 Task: Create in the project AgileMentor in Backlog an issue 'Upgrade the caching mechanism of a web application to improve response time and reduce server load', assign it to team member softage.1@softage.net and change the status to IN PROGRESS. Create in the project AgileMentor in Backlog an issue 'Create a new online platform for online data analysis courses with advanced data visualization and statistical analysis features', assign it to team member softage.2@softage.net and change the status to IN PROGRESS
Action: Mouse moved to (255, 271)
Screenshot: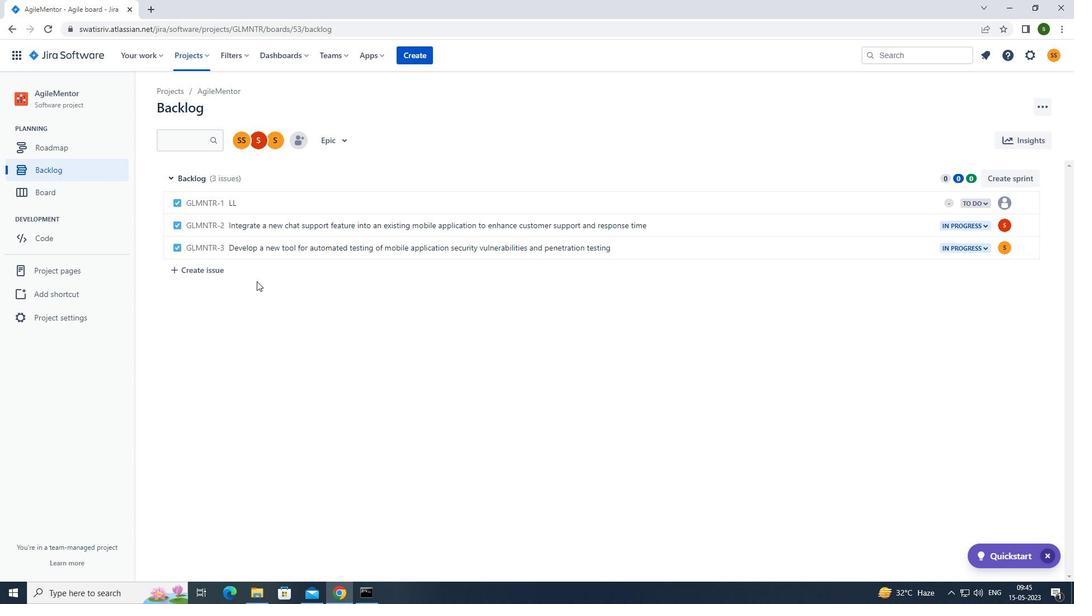 
Action: Mouse pressed left at (255, 271)
Screenshot: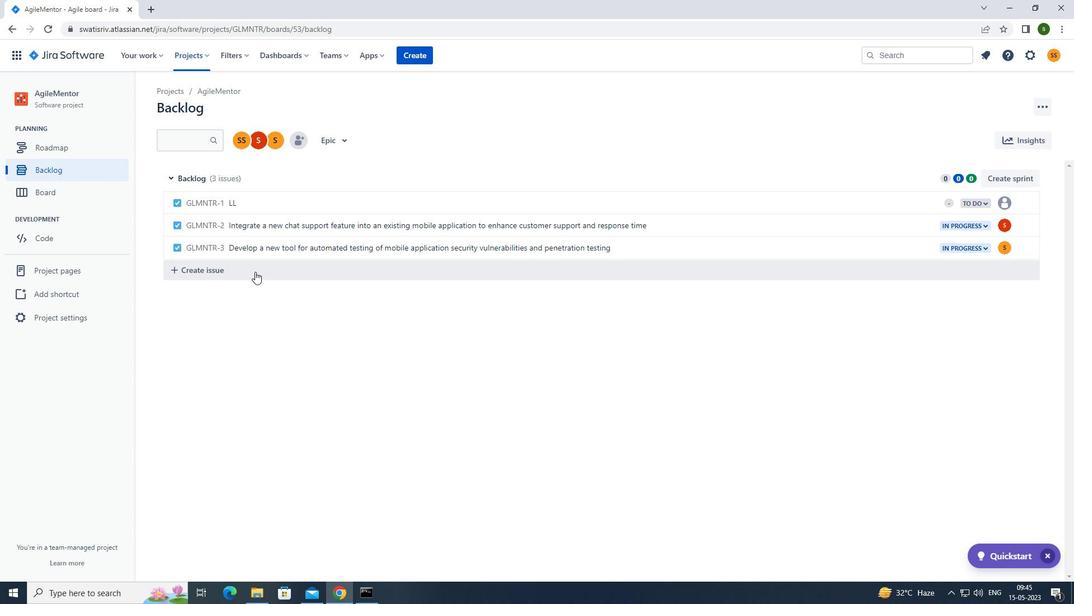 
Action: Mouse moved to (273, 271)
Screenshot: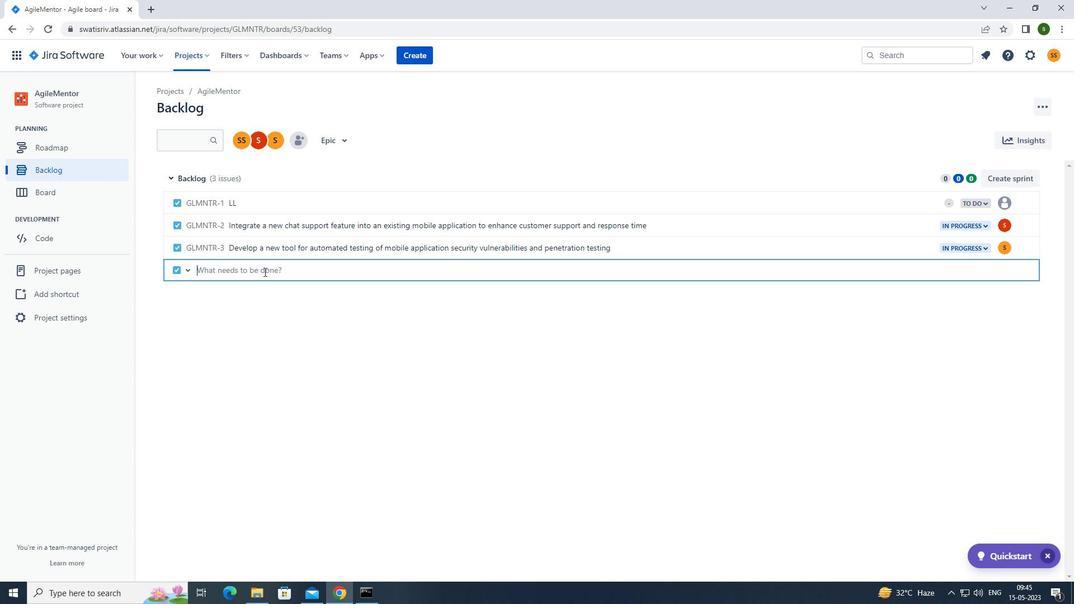 
Action: Key pressed <Key.caps_lock>u<Key.caps_lock>pgrade<Key.space>the<Key.space>caching<Key.space>mechanism<Key.space>of<Key.space>a<Key.space>web<Key.space>application<Key.space>to<Key.space>improve<Key.space>response<Key.space>time<Key.space>and<Key.space>reduce<Key.space>server<Key.space>load<Key.enter>
Screenshot: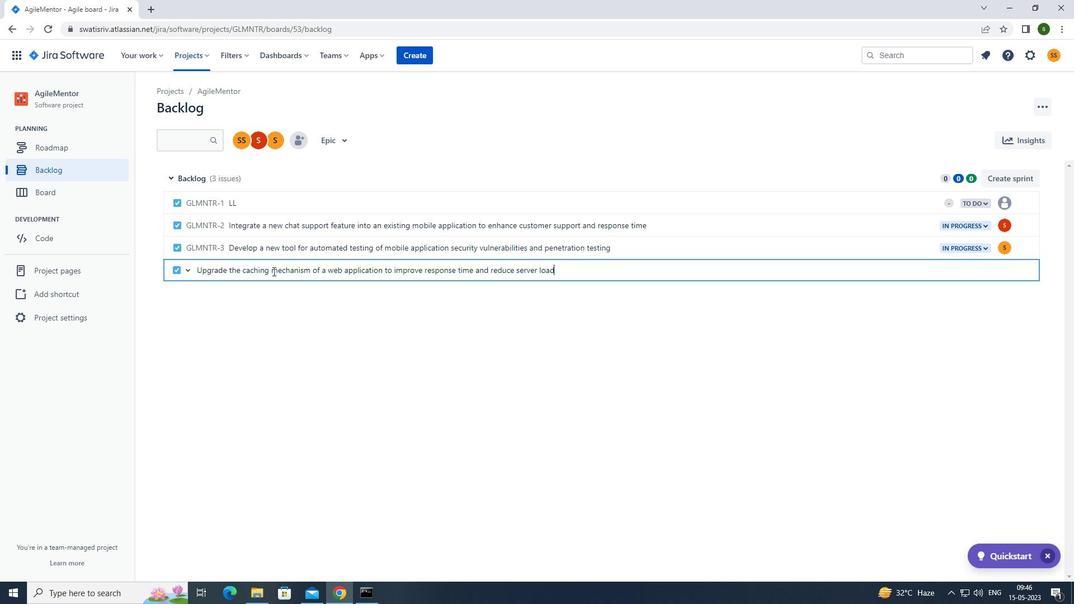 
Action: Mouse moved to (1003, 272)
Screenshot: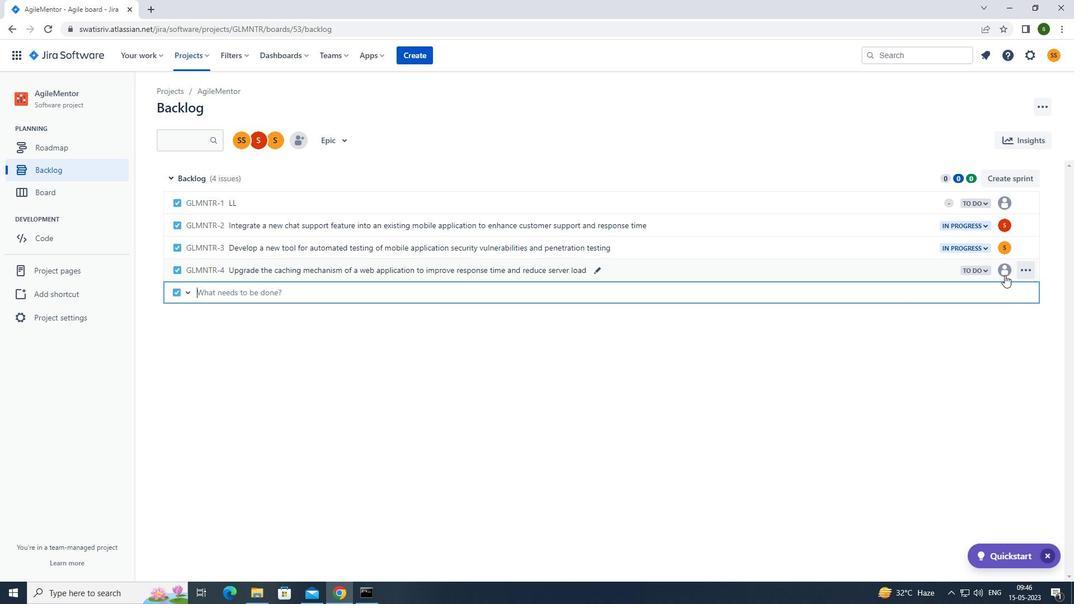 
Action: Mouse pressed left at (1003, 272)
Screenshot: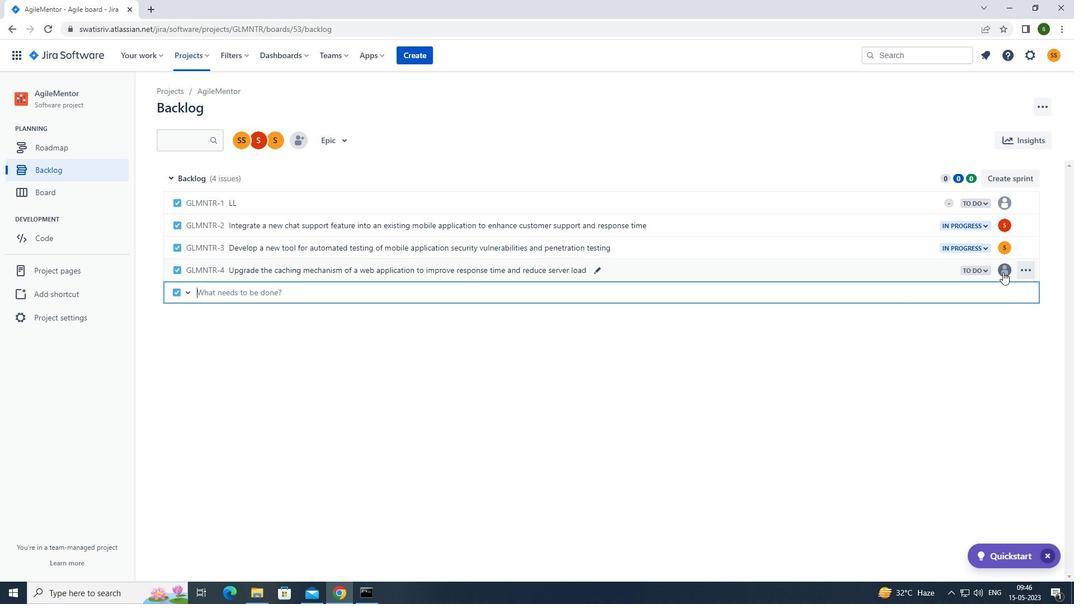 
Action: Mouse moved to (908, 391)
Screenshot: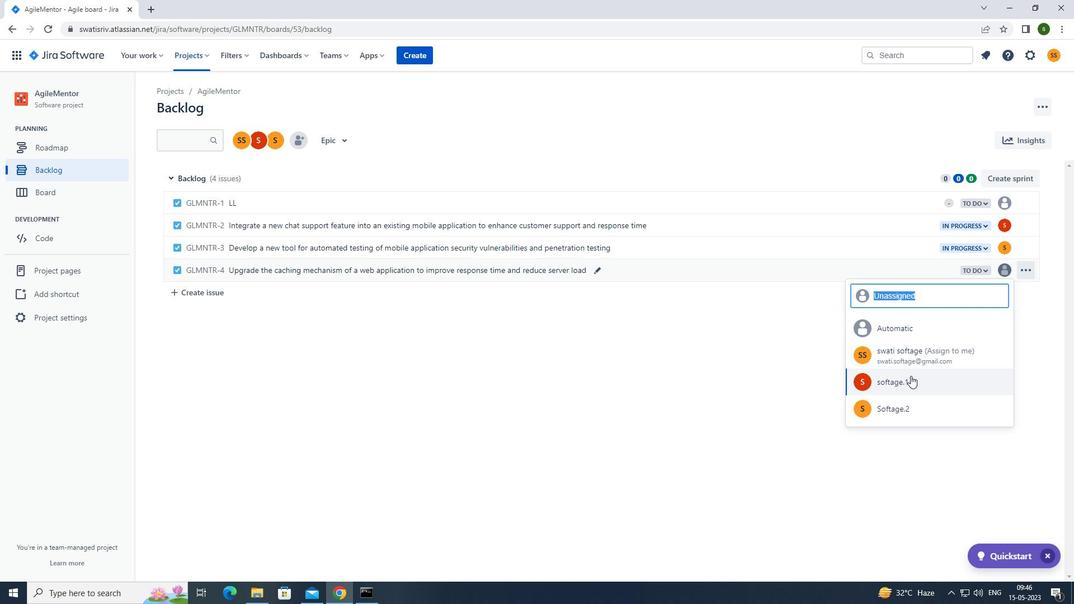 
Action: Mouse pressed left at (908, 391)
Screenshot: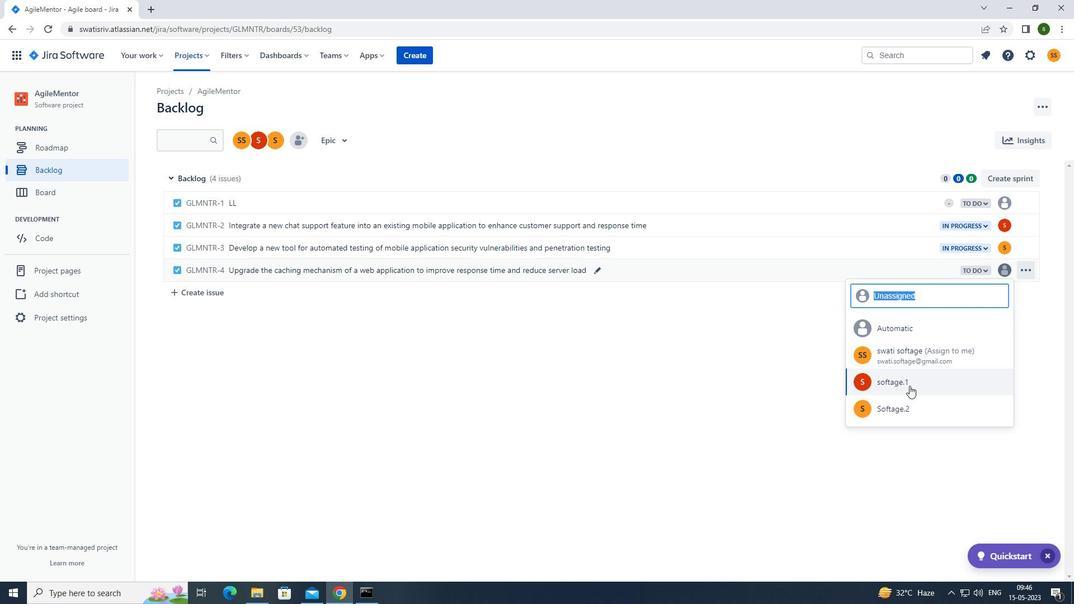 
Action: Mouse moved to (976, 266)
Screenshot: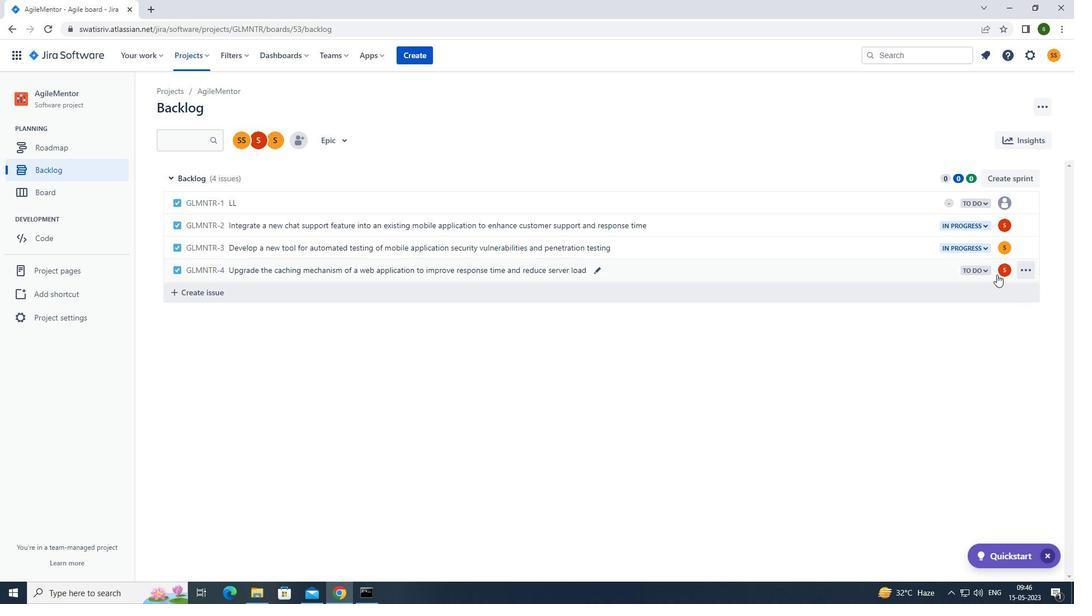 
Action: Mouse pressed left at (976, 266)
Screenshot: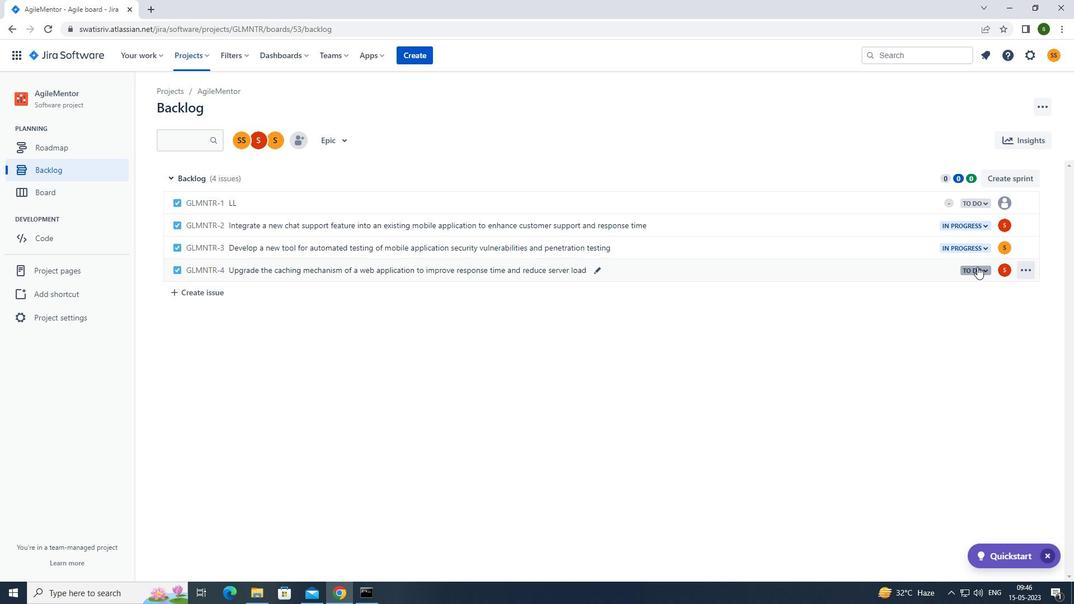 
Action: Mouse moved to (919, 293)
Screenshot: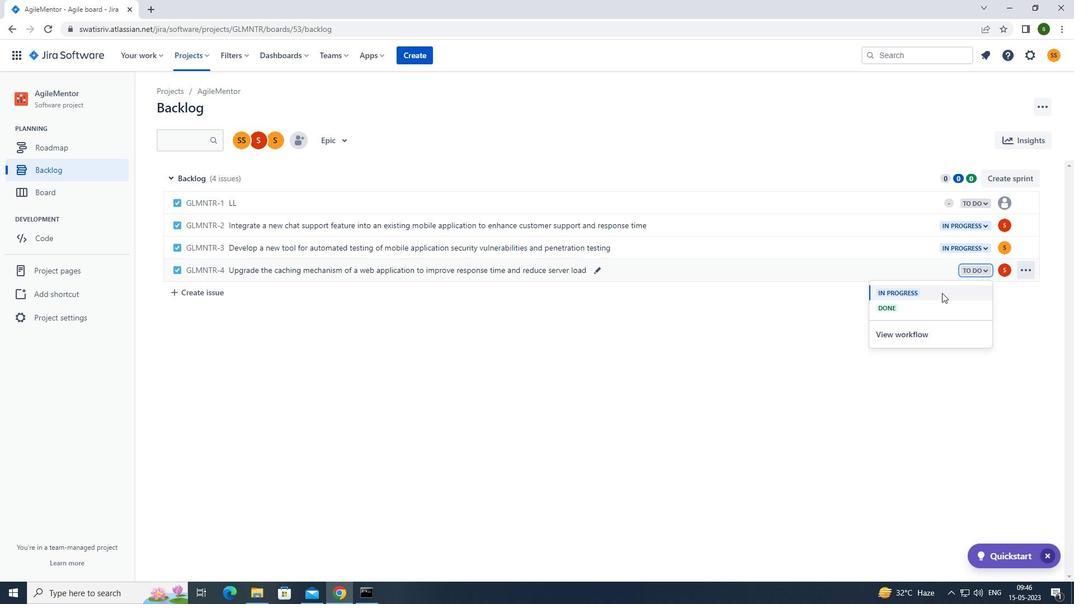 
Action: Mouse pressed left at (919, 293)
Screenshot: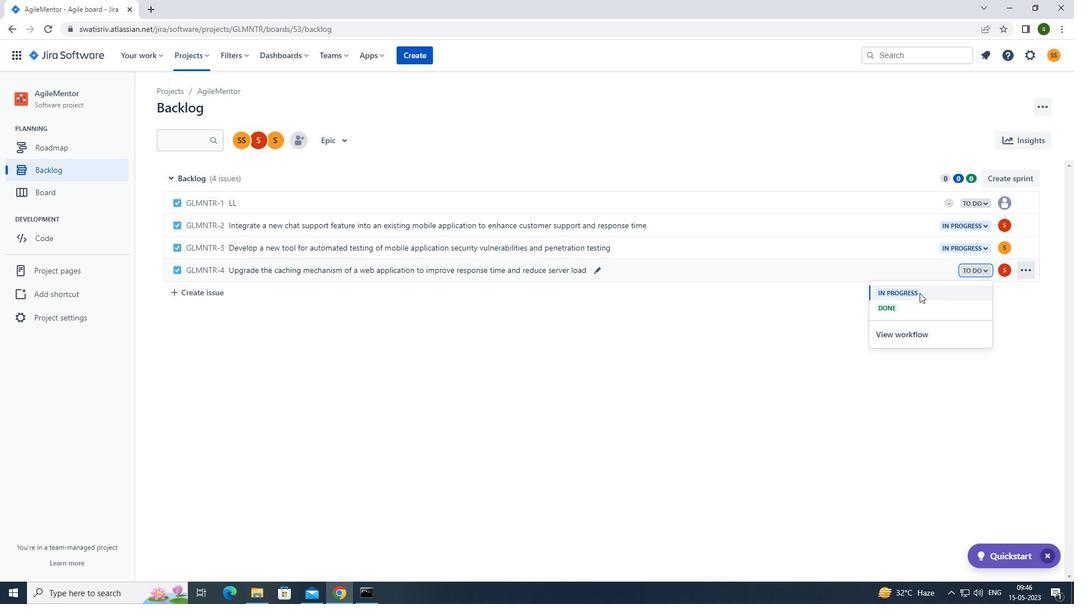 
Action: Mouse moved to (217, 295)
Screenshot: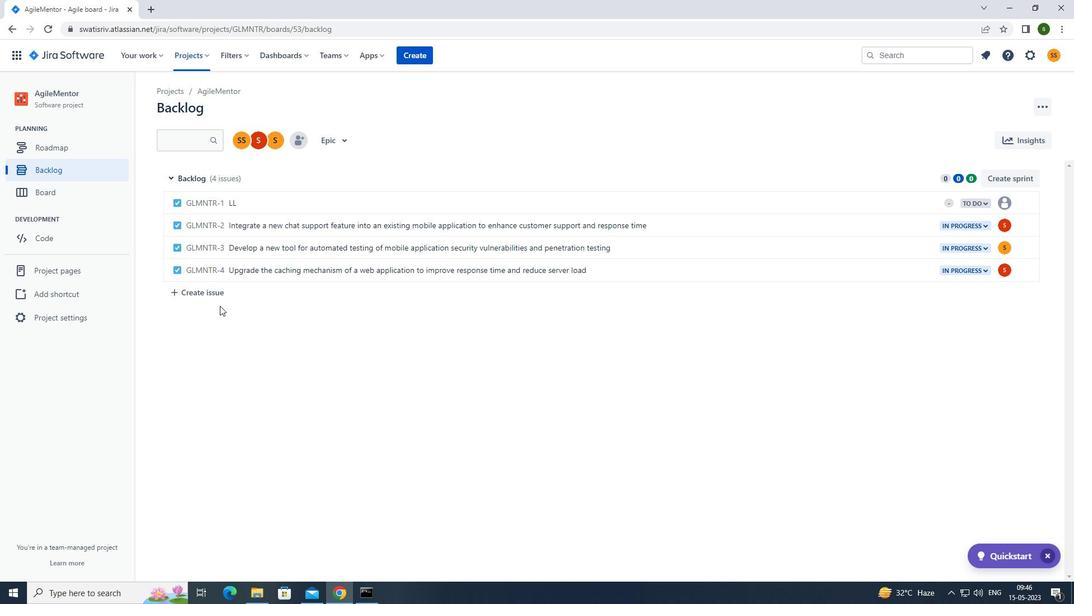 
Action: Mouse pressed left at (217, 295)
Screenshot: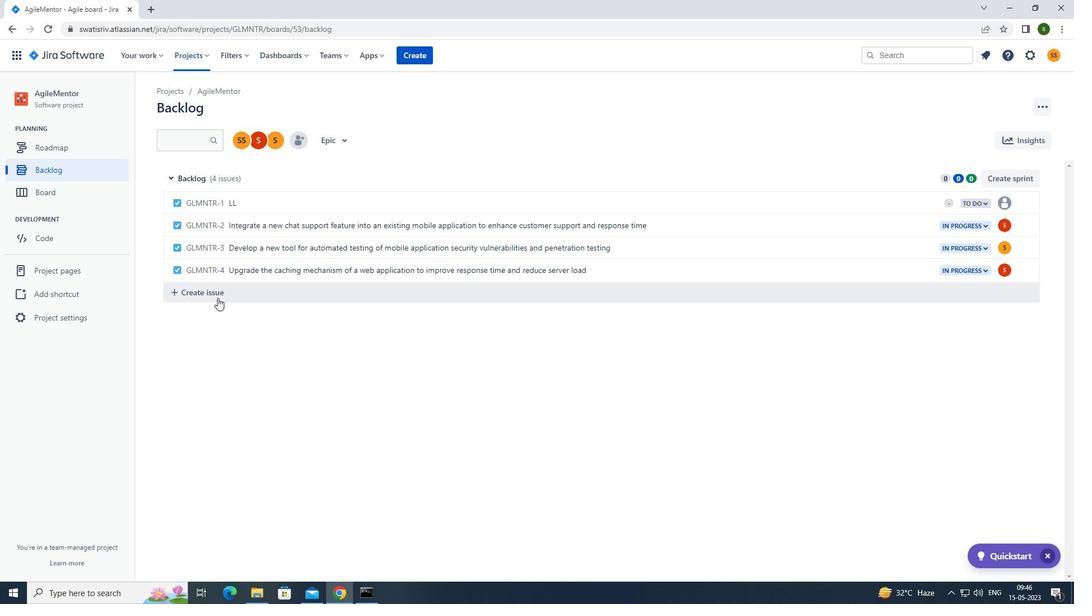 
Action: Mouse moved to (265, 295)
Screenshot: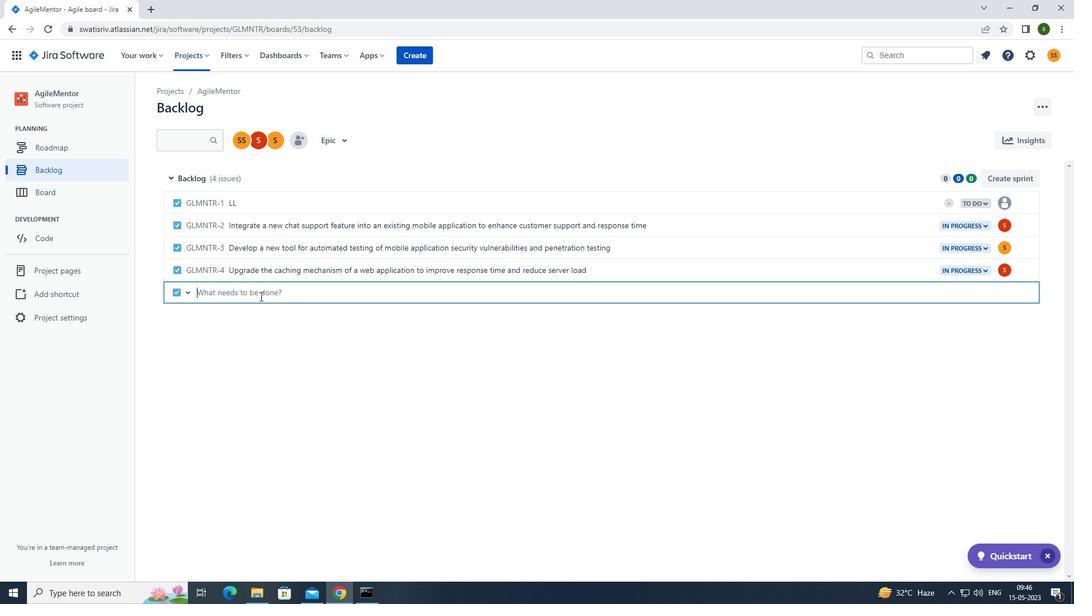 
Action: Key pressed <Key.caps_lock>c<Key.caps_lock>reate<Key.space>a<Key.space>new<Key.space>online<Key.space>platform<Key.space>for<Key.space>online<Key.space>data<Key.space>anala<Key.backspace>ysis<Key.space>courses<Key.space>with<Key.space>d<Key.backspace>advanced<Key.space>data<Key.space>visualization<Key.space>and<Key.space>statistical<Key.space>analaysis<Key.space>features<Key.enter>
Screenshot: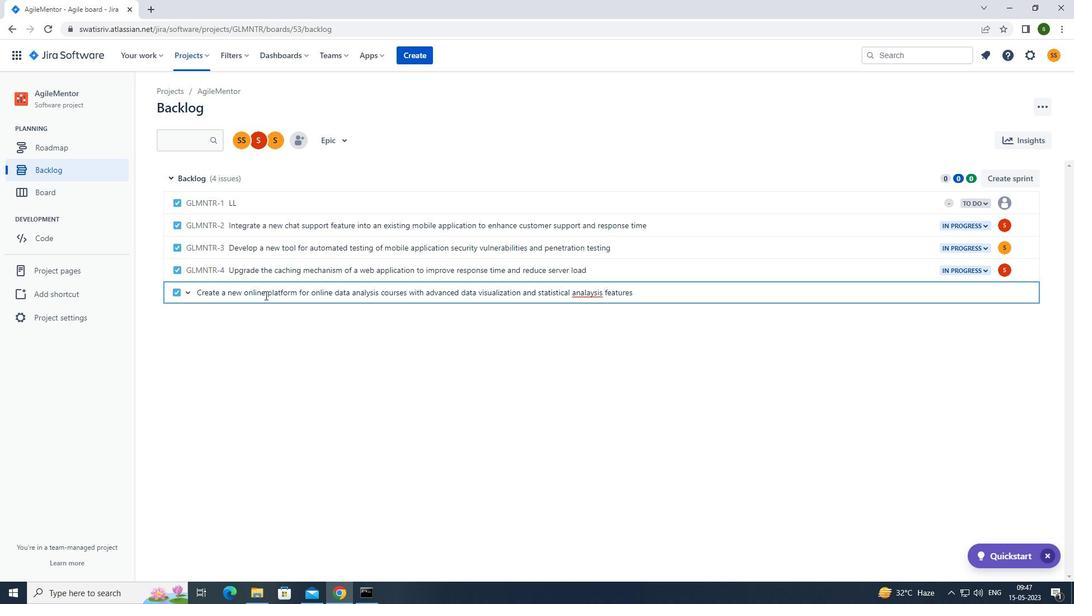 
Action: Mouse moved to (1004, 294)
Screenshot: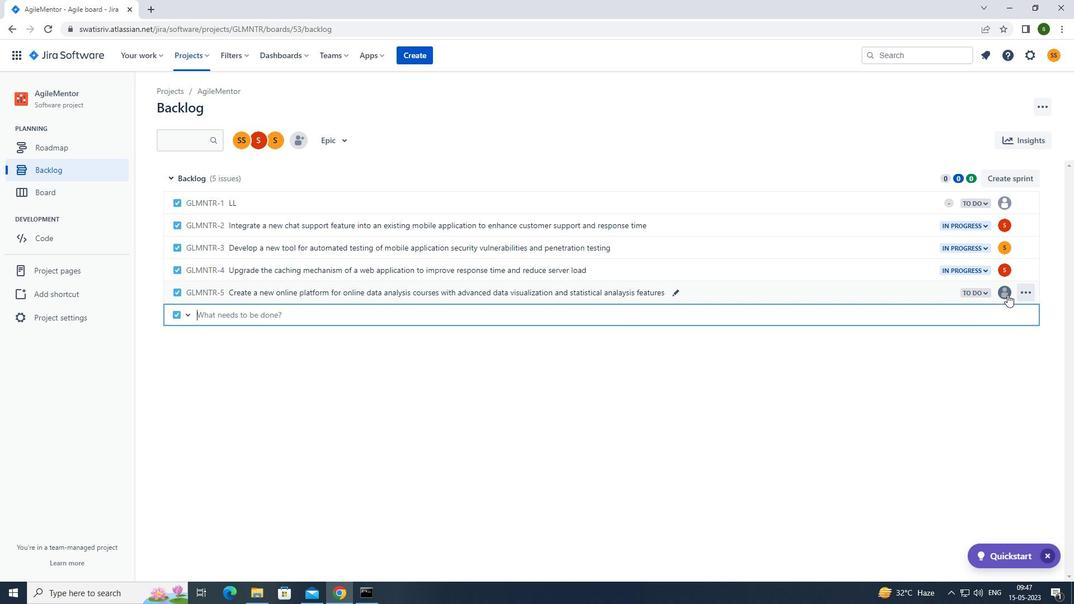 
Action: Mouse pressed left at (1004, 294)
Screenshot: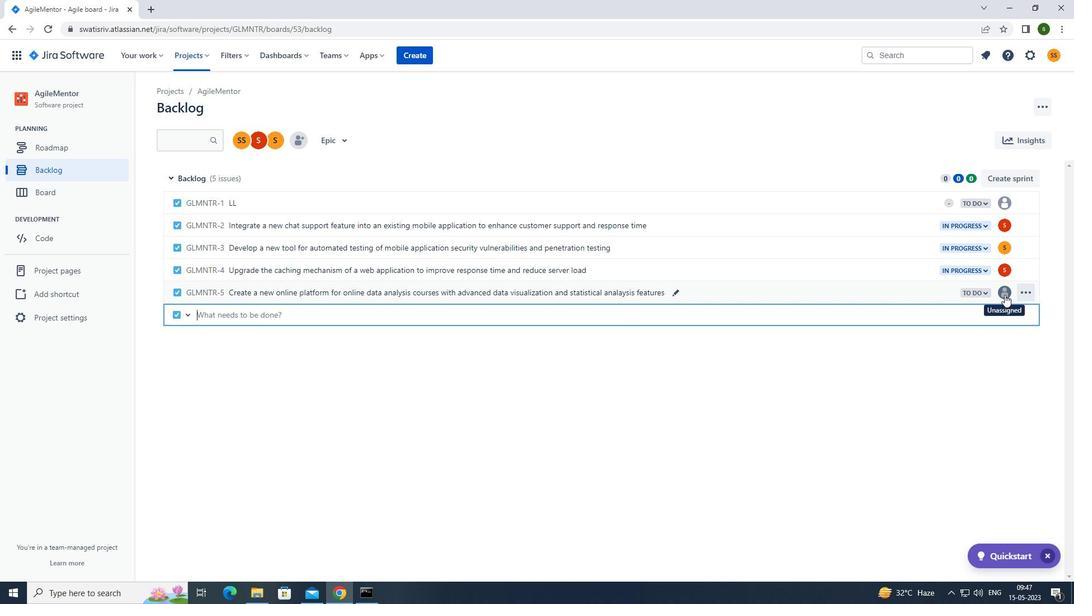 
Action: Mouse moved to (905, 431)
Screenshot: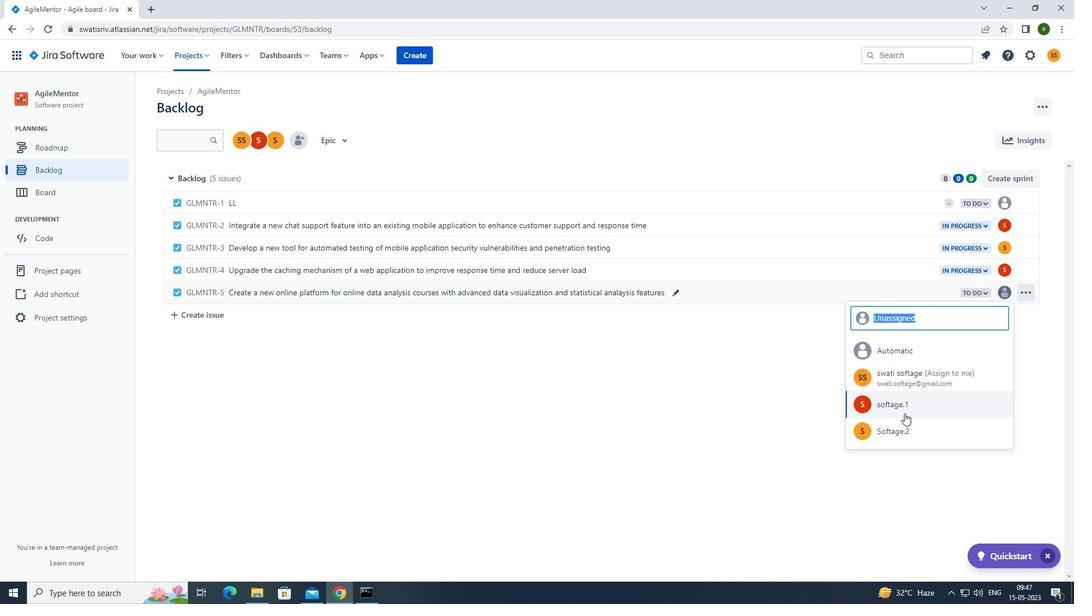 
Action: Mouse pressed left at (905, 431)
Screenshot: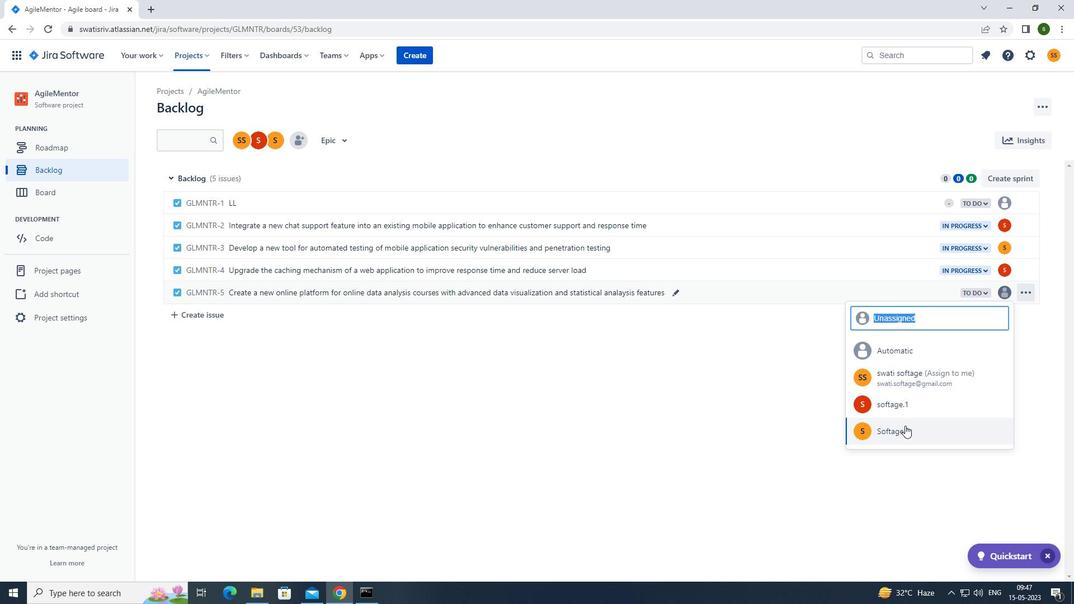 
Action: Mouse moved to (971, 290)
Screenshot: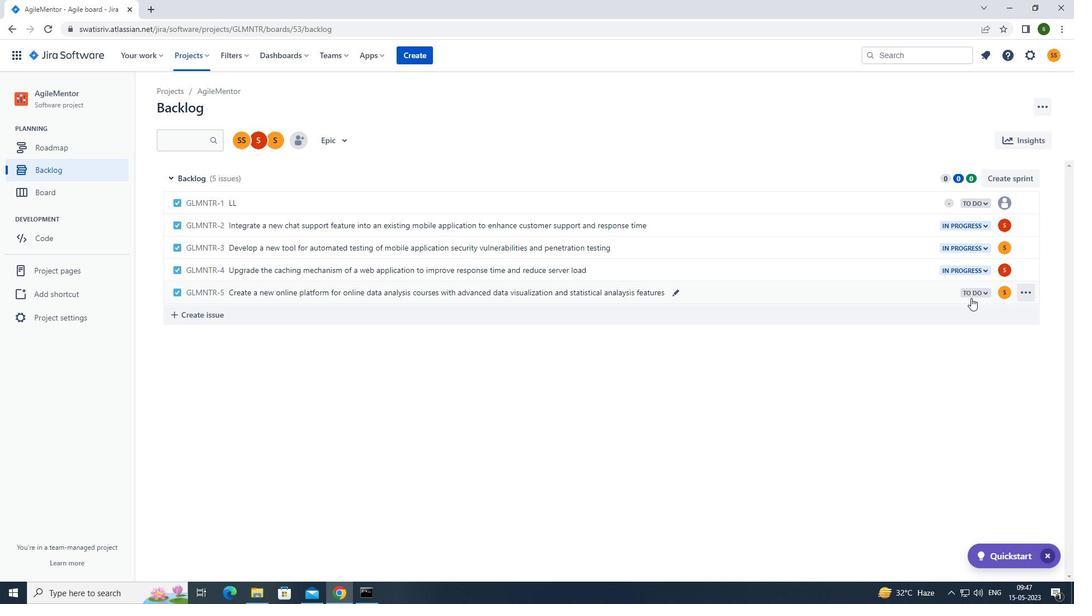 
Action: Mouse pressed left at (971, 290)
Screenshot: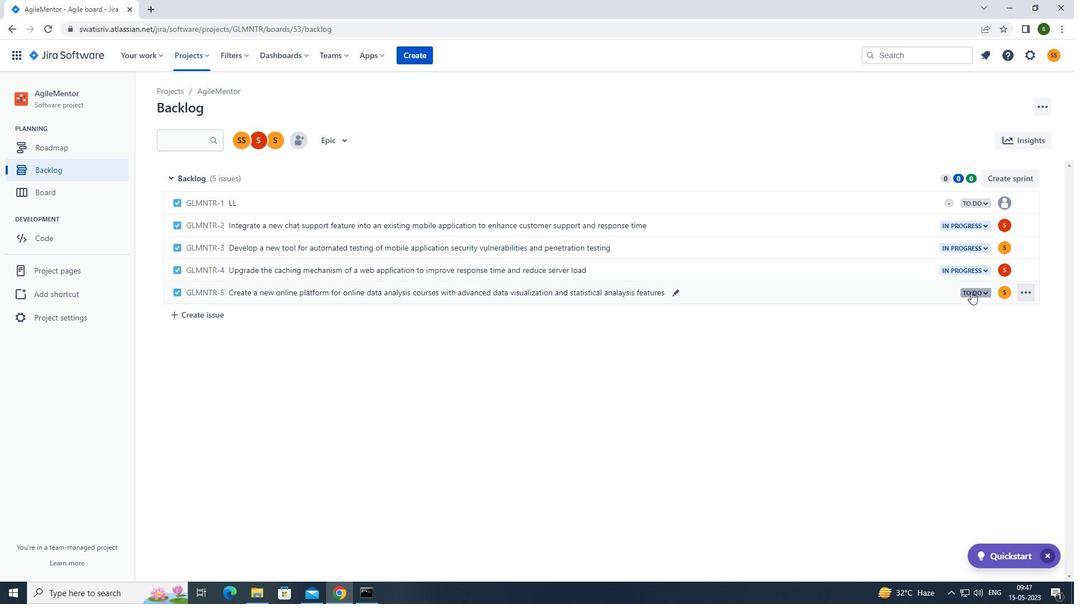 
Action: Mouse moved to (922, 312)
Screenshot: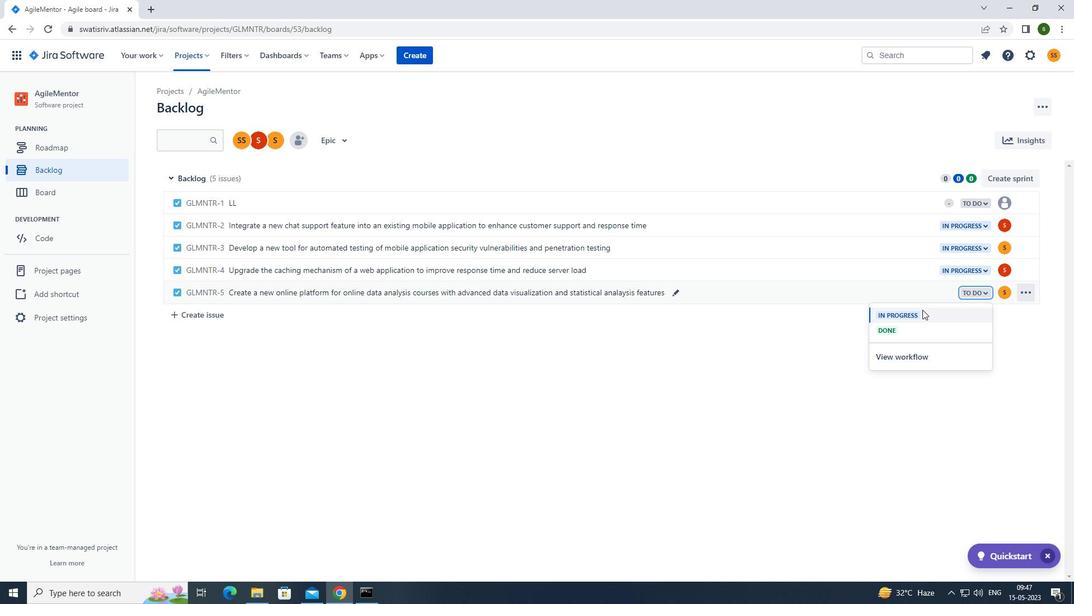 
Action: Mouse pressed left at (922, 312)
Screenshot: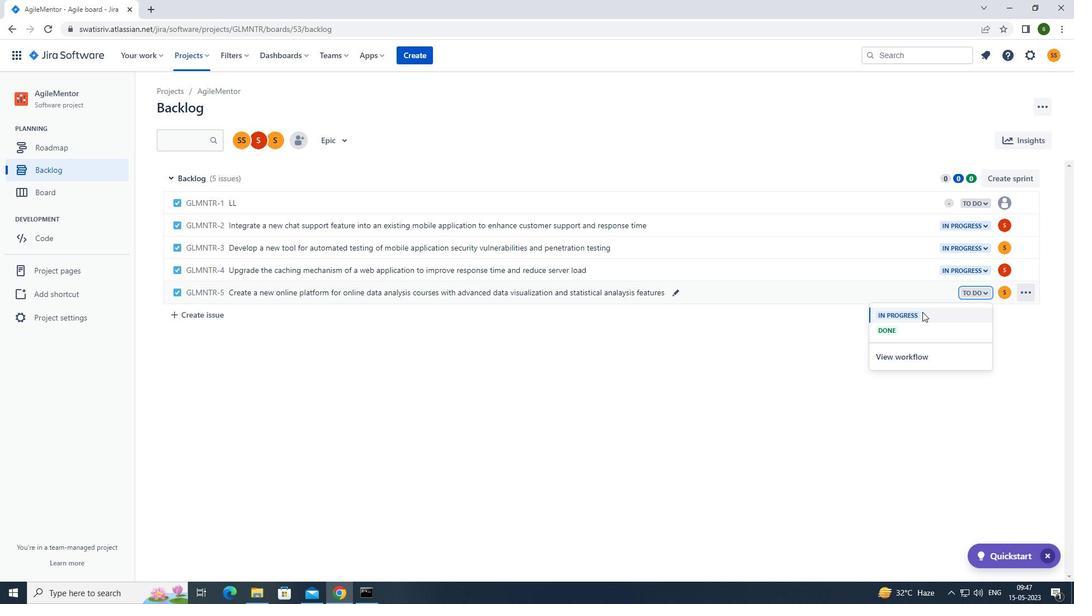 
Action: Mouse moved to (842, 359)
Screenshot: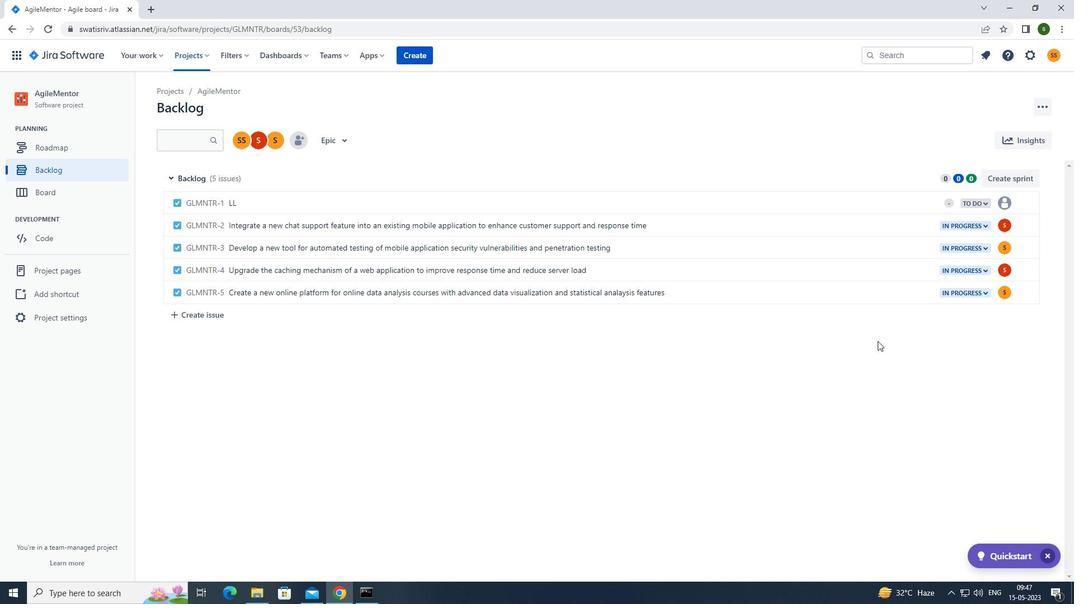 
